 Task: Add Dietz & Watson Honey Maple Turkey Breast to the cart.
Action: Mouse moved to (24, 82)
Screenshot: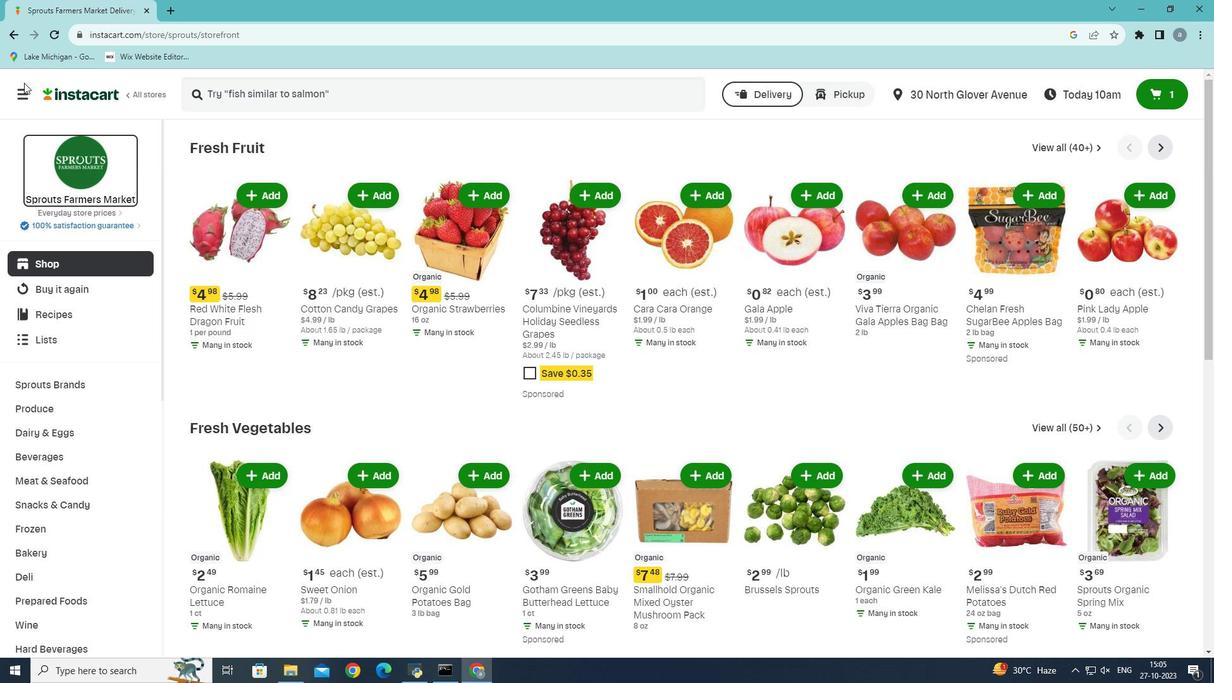 
Action: Mouse pressed left at (24, 82)
Screenshot: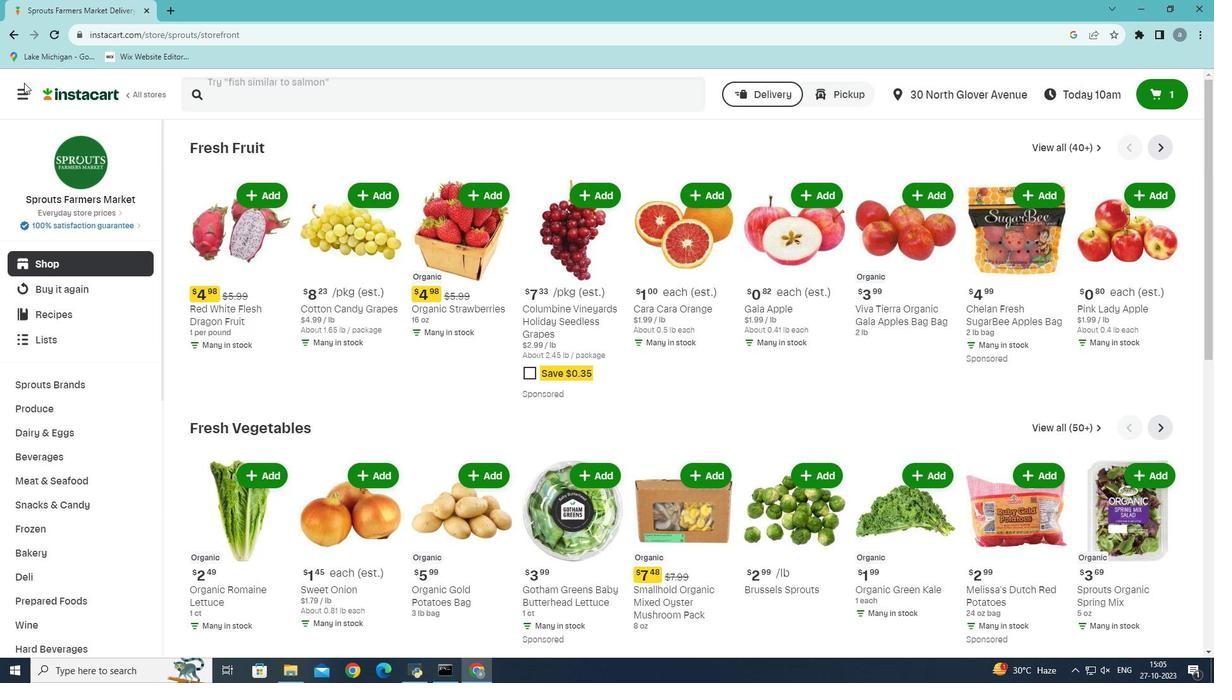
Action: Mouse moved to (21, 89)
Screenshot: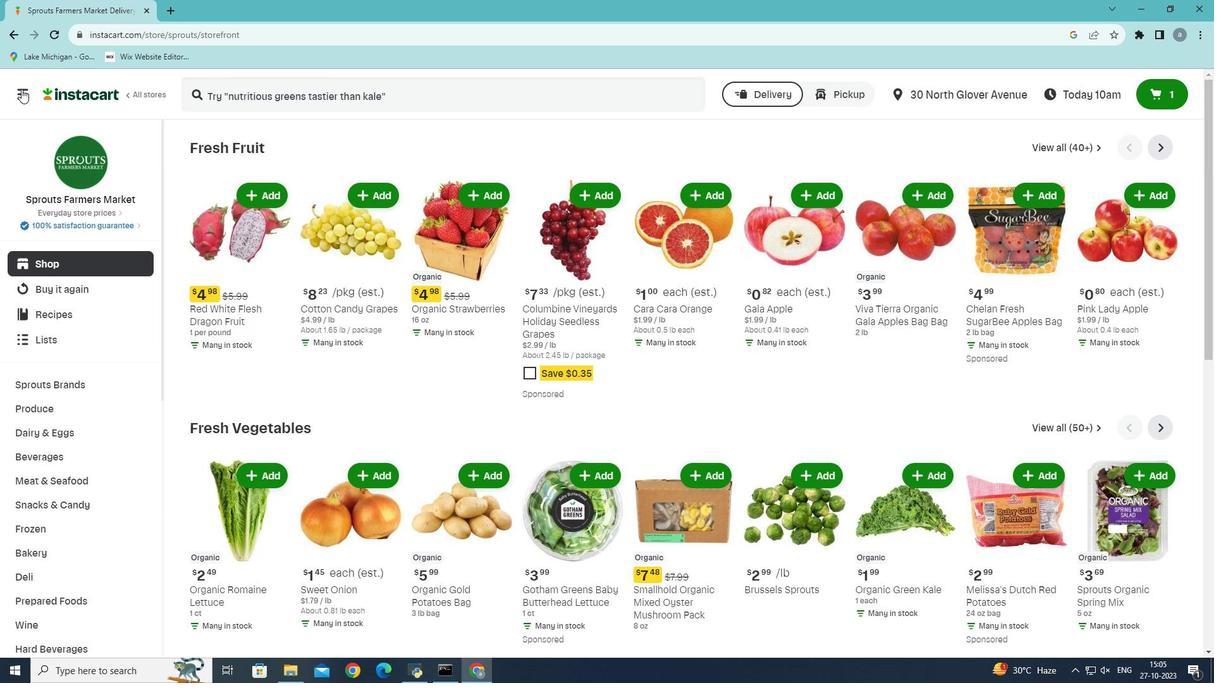 
Action: Mouse pressed left at (21, 89)
Screenshot: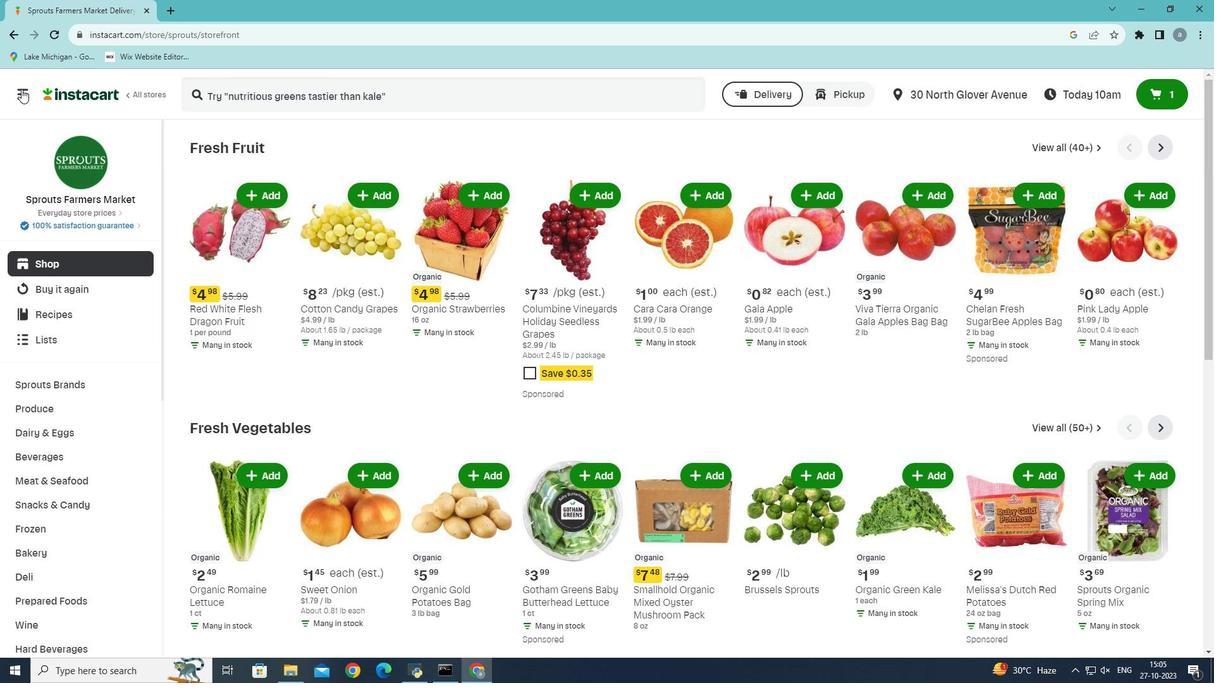 
Action: Mouse moved to (49, 371)
Screenshot: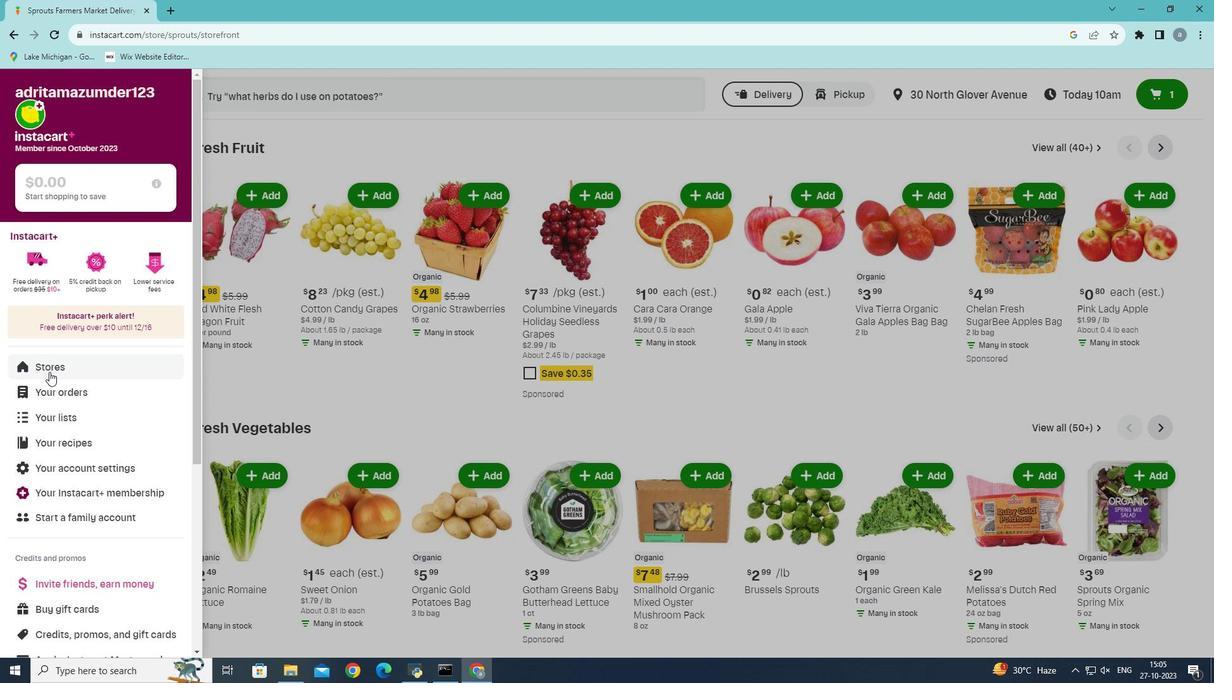 
Action: Mouse pressed left at (49, 371)
Screenshot: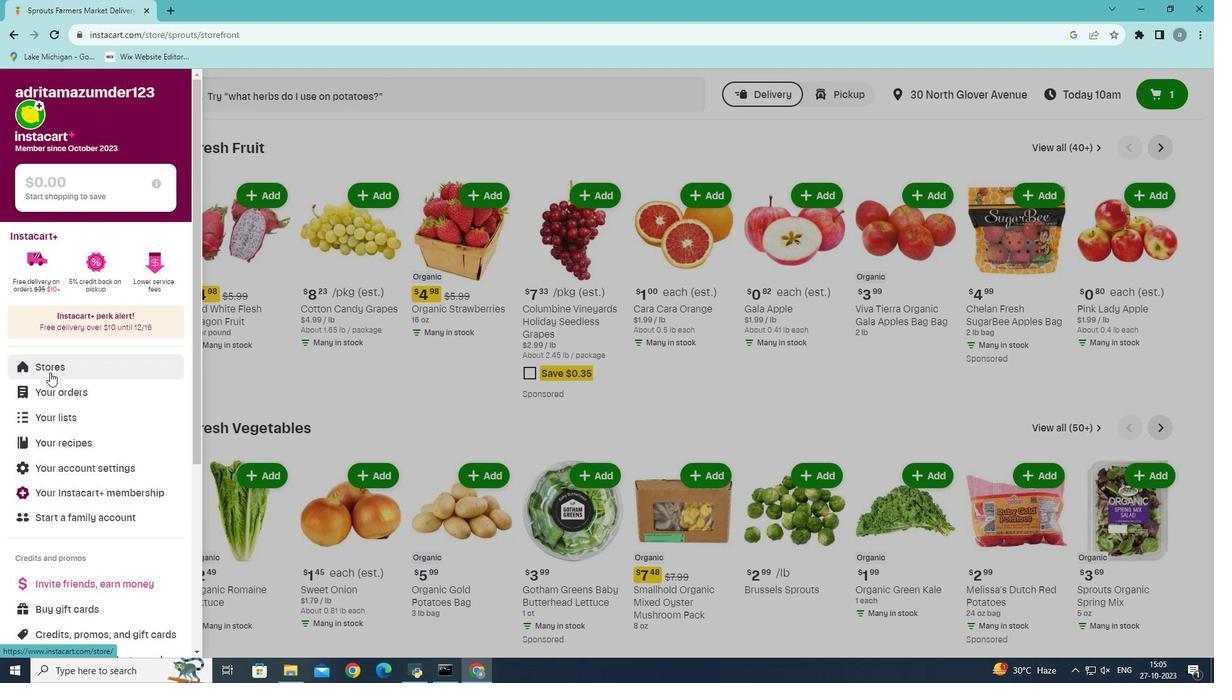 
Action: Mouse moved to (302, 146)
Screenshot: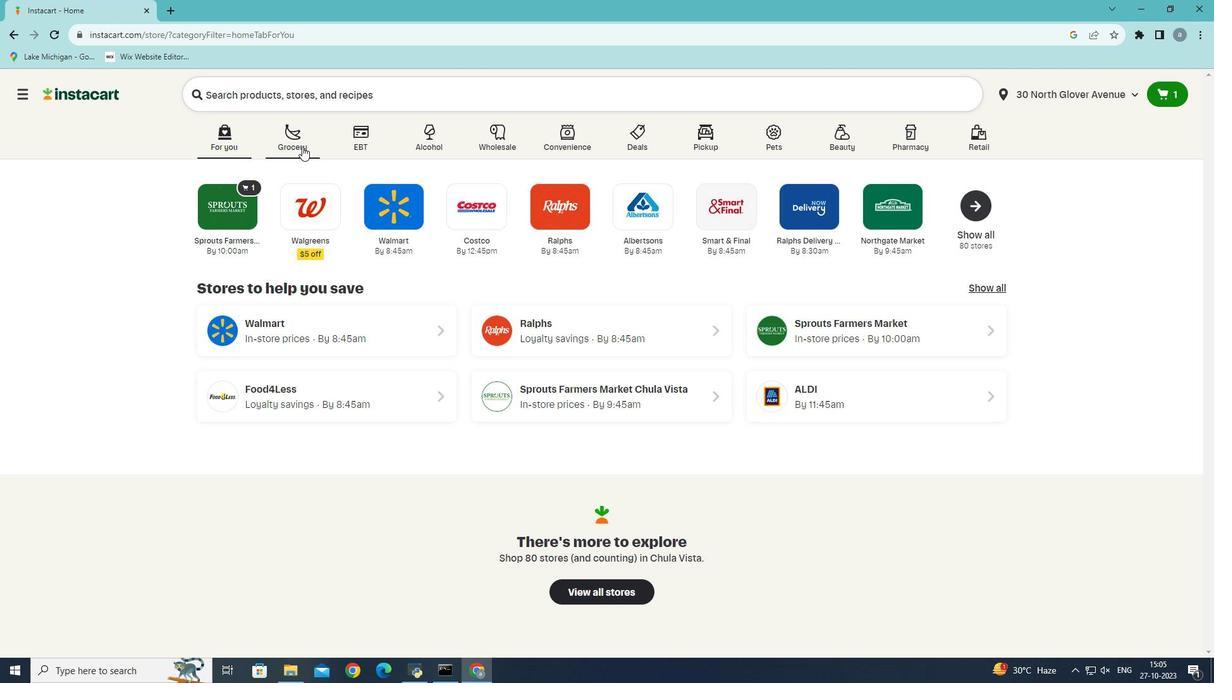 
Action: Mouse pressed left at (302, 146)
Screenshot: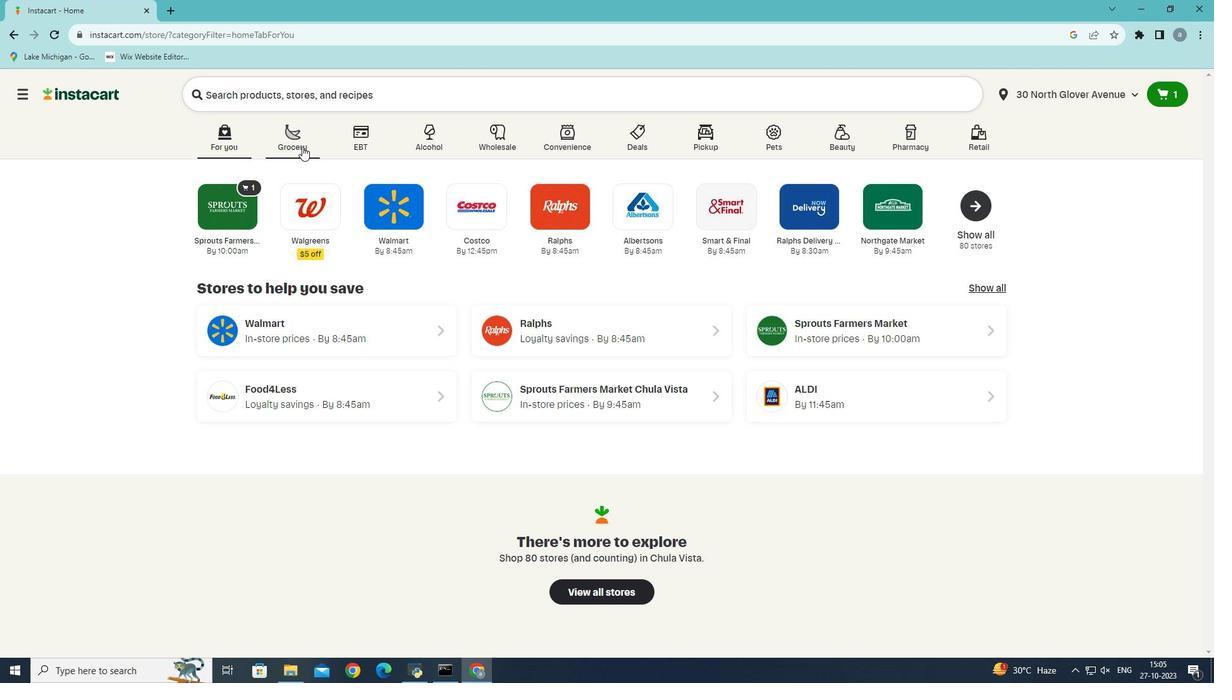 
Action: Mouse moved to (294, 367)
Screenshot: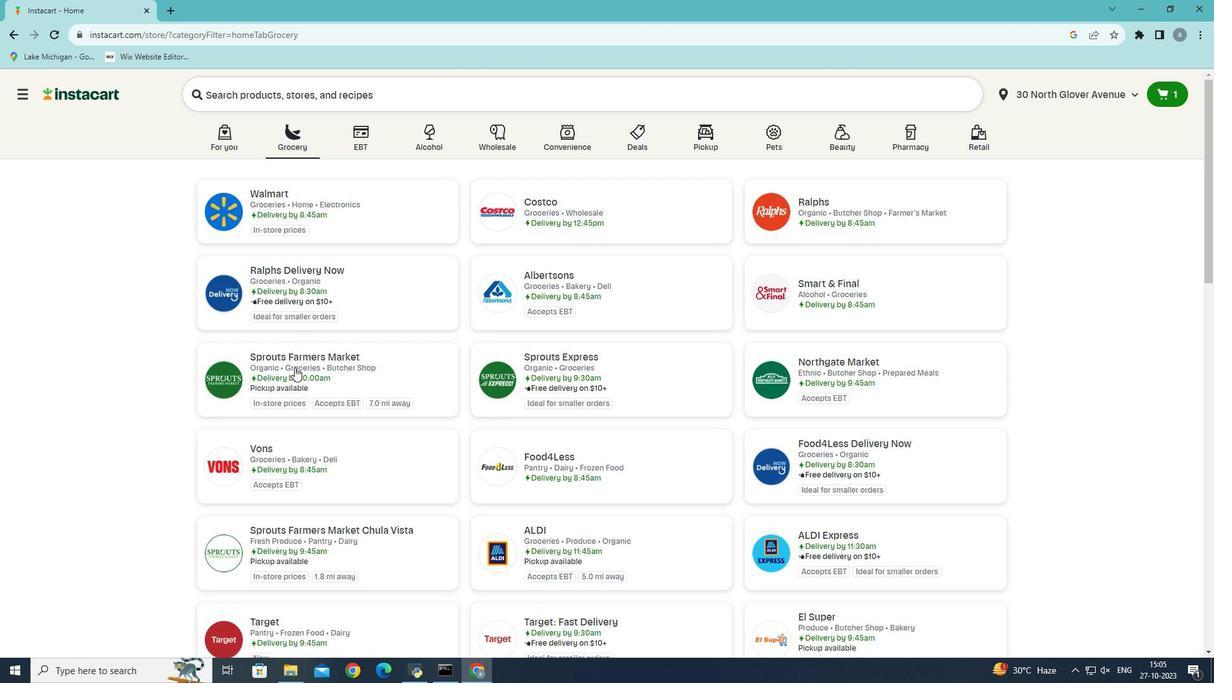 
Action: Mouse pressed left at (294, 367)
Screenshot: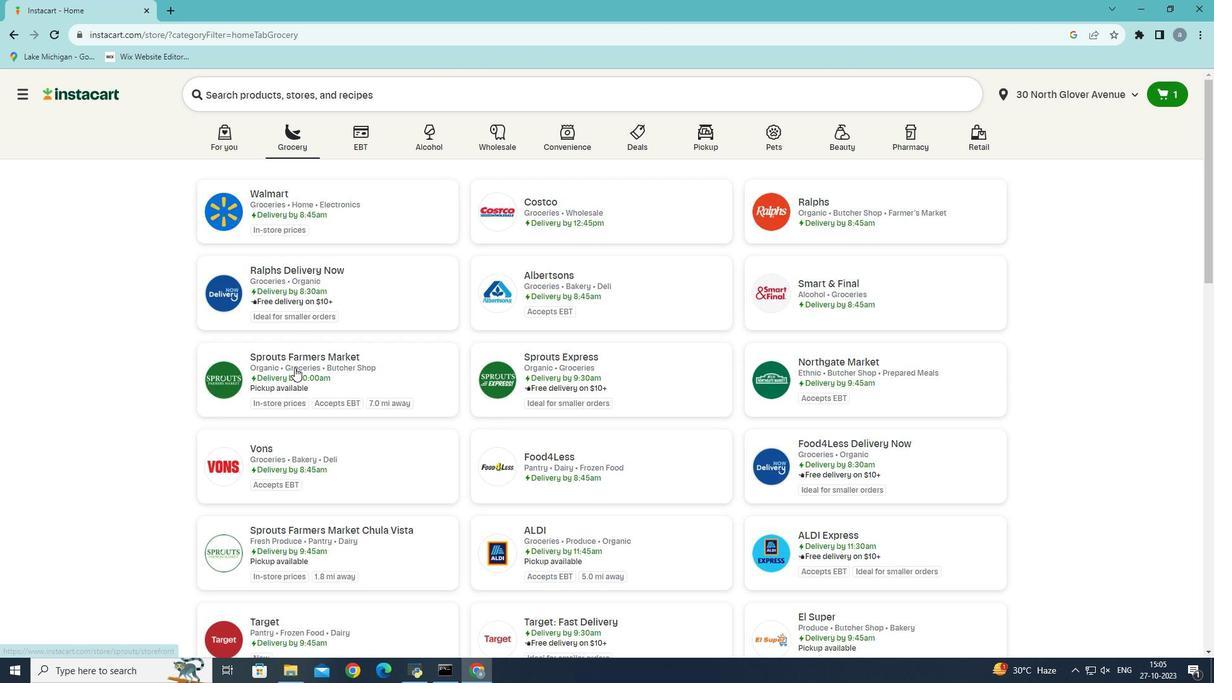 
Action: Mouse moved to (51, 484)
Screenshot: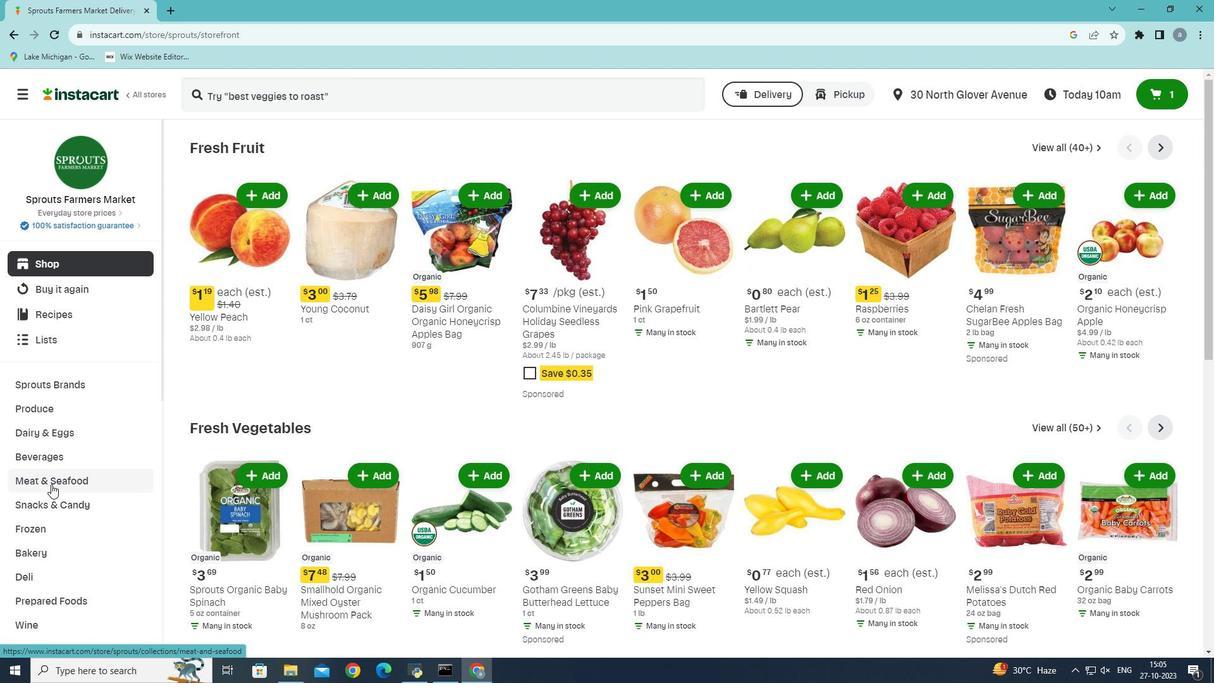 
Action: Mouse pressed left at (51, 484)
Screenshot: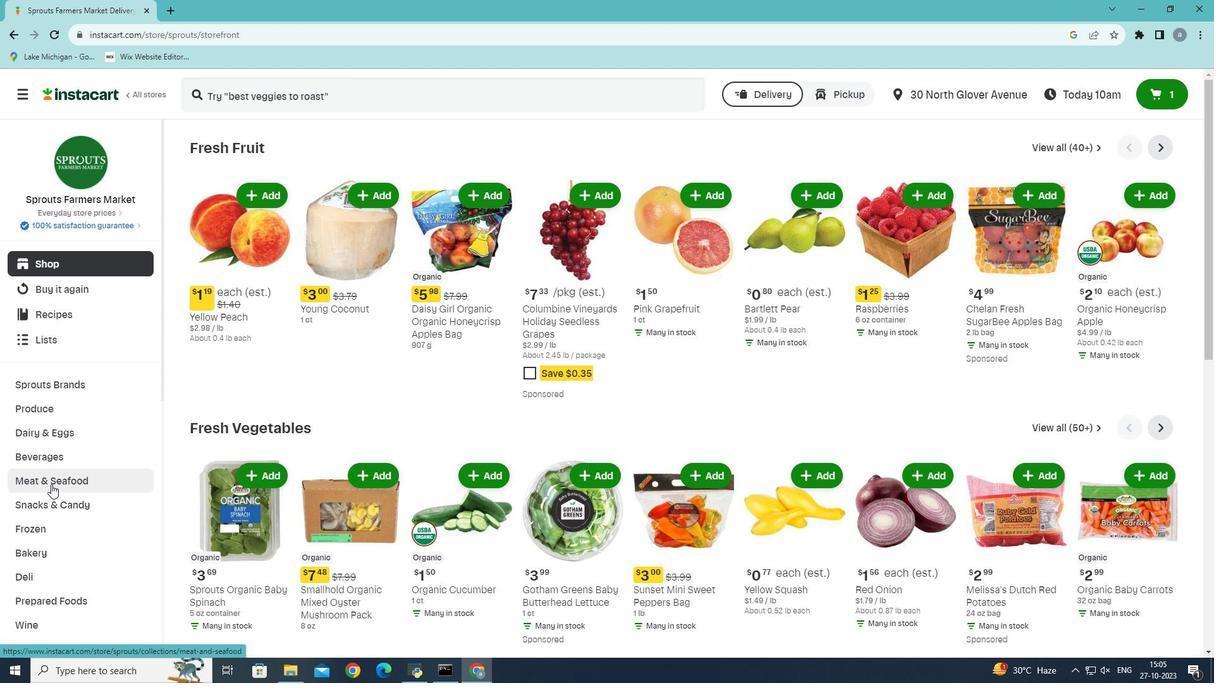 
Action: Mouse moved to (451, 175)
Screenshot: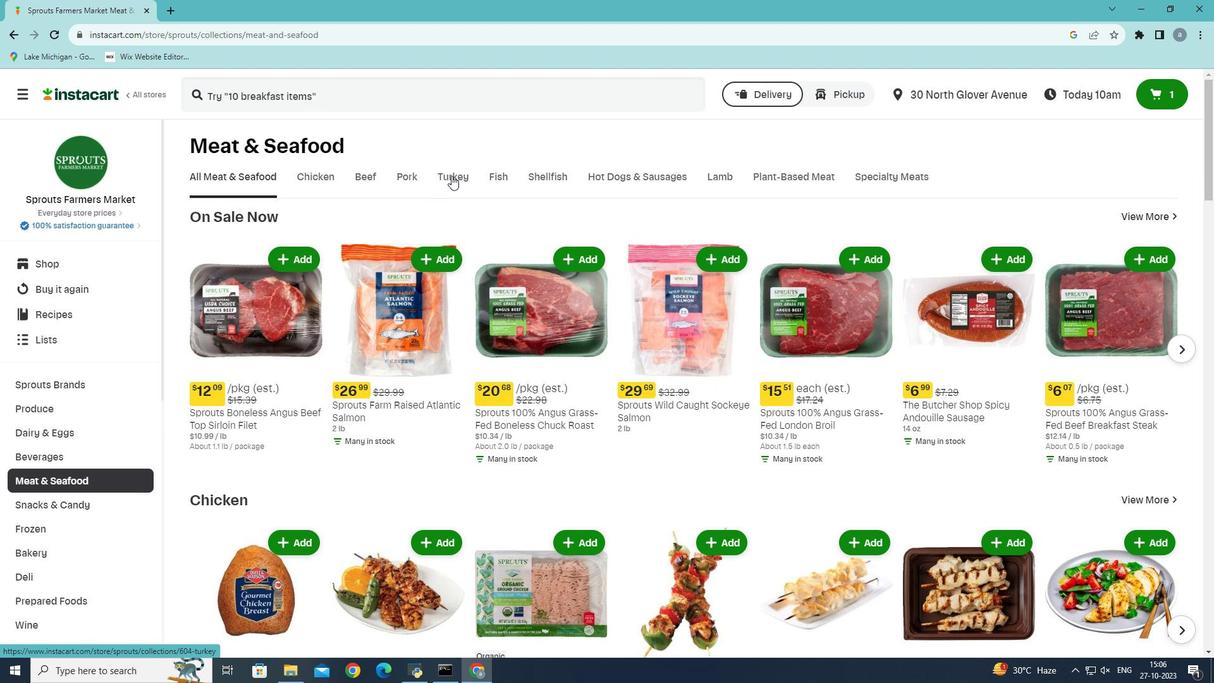 
Action: Mouse pressed left at (451, 175)
Screenshot: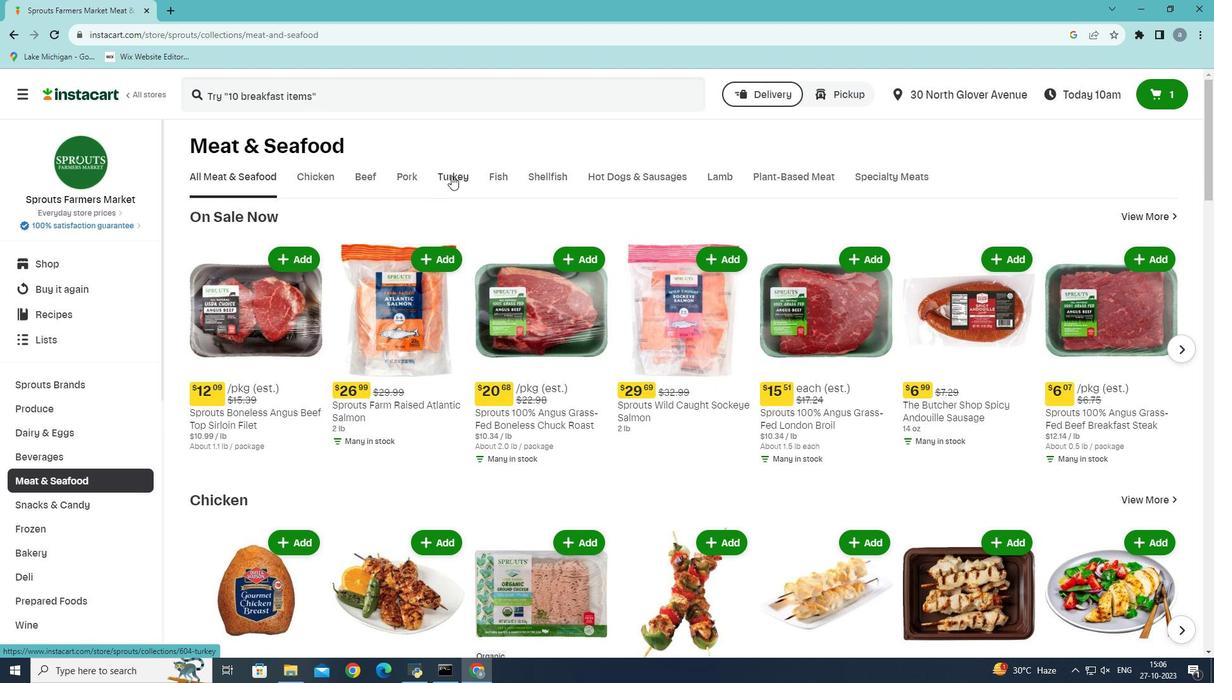 
Action: Mouse moved to (344, 102)
Screenshot: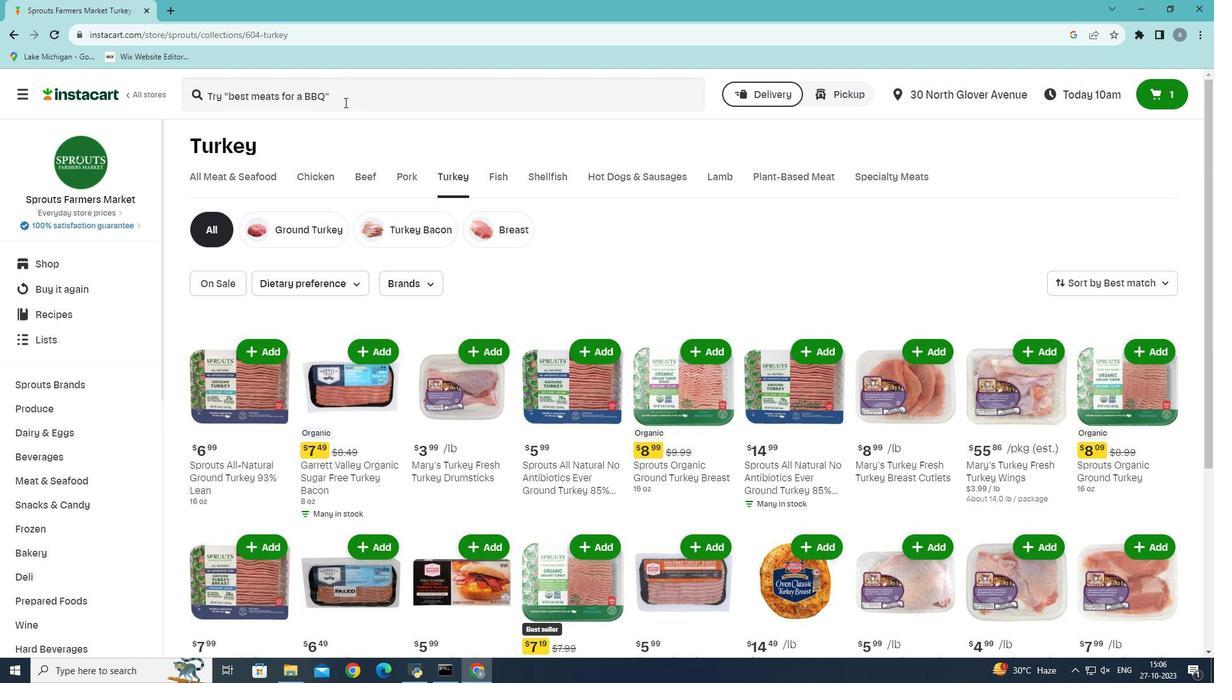 
Action: Mouse pressed left at (344, 102)
Screenshot: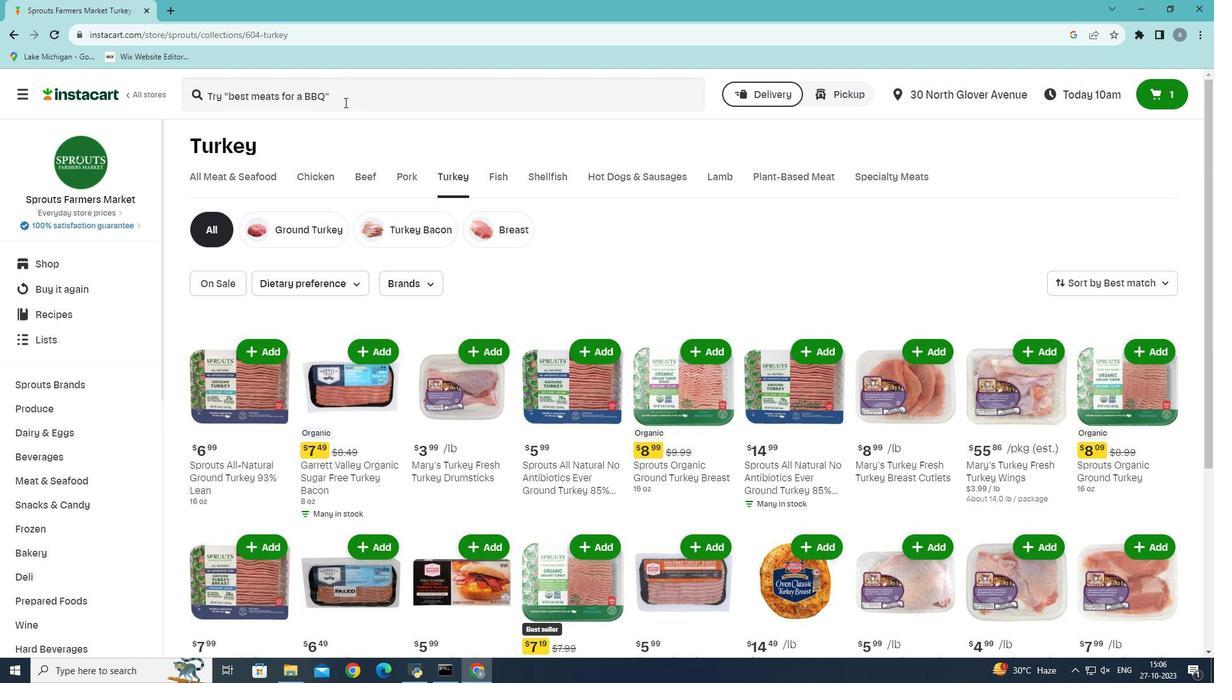 
Action: Mouse moved to (354, 97)
Screenshot: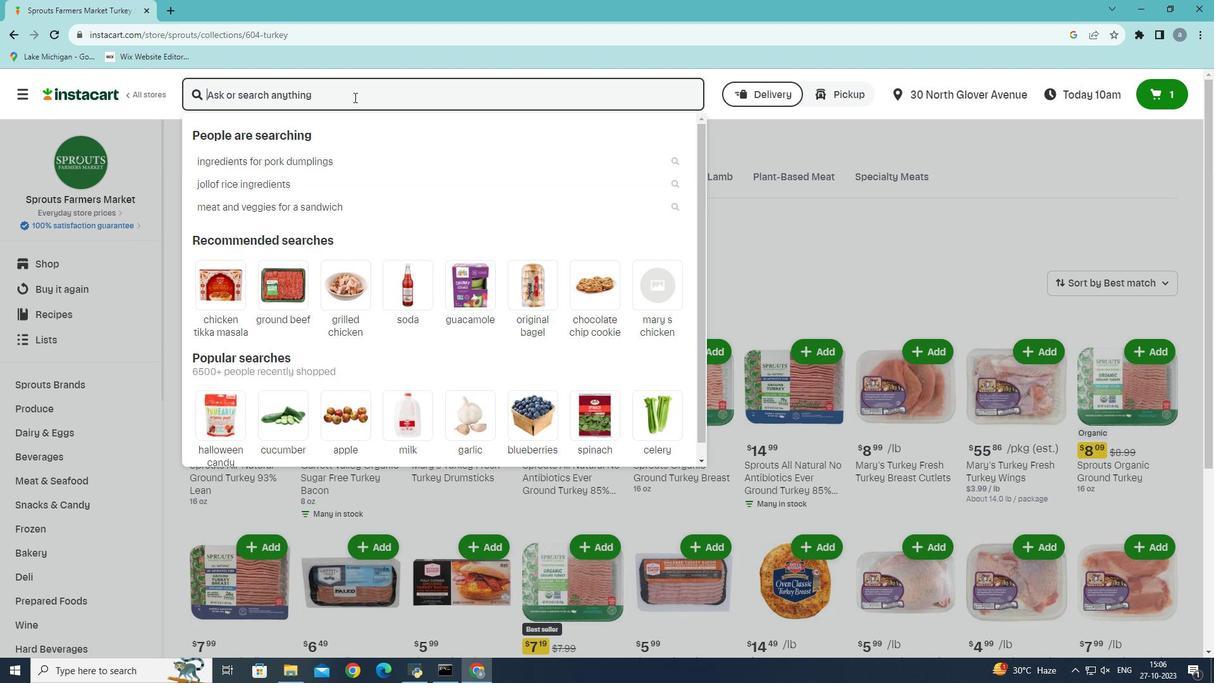 
Action: Key pressed <Key.shift>Dietz<Key.space><Key.shift><Key.shift><Key.shift><Key.shift><Key.shift><Key.shift><Key.shift><Key.shift><Key.shift><Key.shift><Key.shift><Key.shift><Key.shift>&<Key.space><Key.shift>Watsom<Key.backspace>n<Key.space><Key.shift><Key.shift><Key.shift><Key.shift><Key.shift><Key.shift><Key.shift><Key.shift><Key.shift><Key.shift><Key.shift><Key.shift><Key.shift><Key.shift>M<Key.backspace>honey<Key.space>m,a<Key.backspace><Key.backspace>aple<Key.space><Key.shift>Turkey<Key.space><Key.shift><Key.shift><Key.shift><Key.shift><Key.shift><Key.shift><Key.shift><Key.shift><Key.shift><Key.shift><Key.shift><Key.shift><Key.shift><Key.shift><Key.shift><Key.shift>Breast<Key.enter>
Screenshot: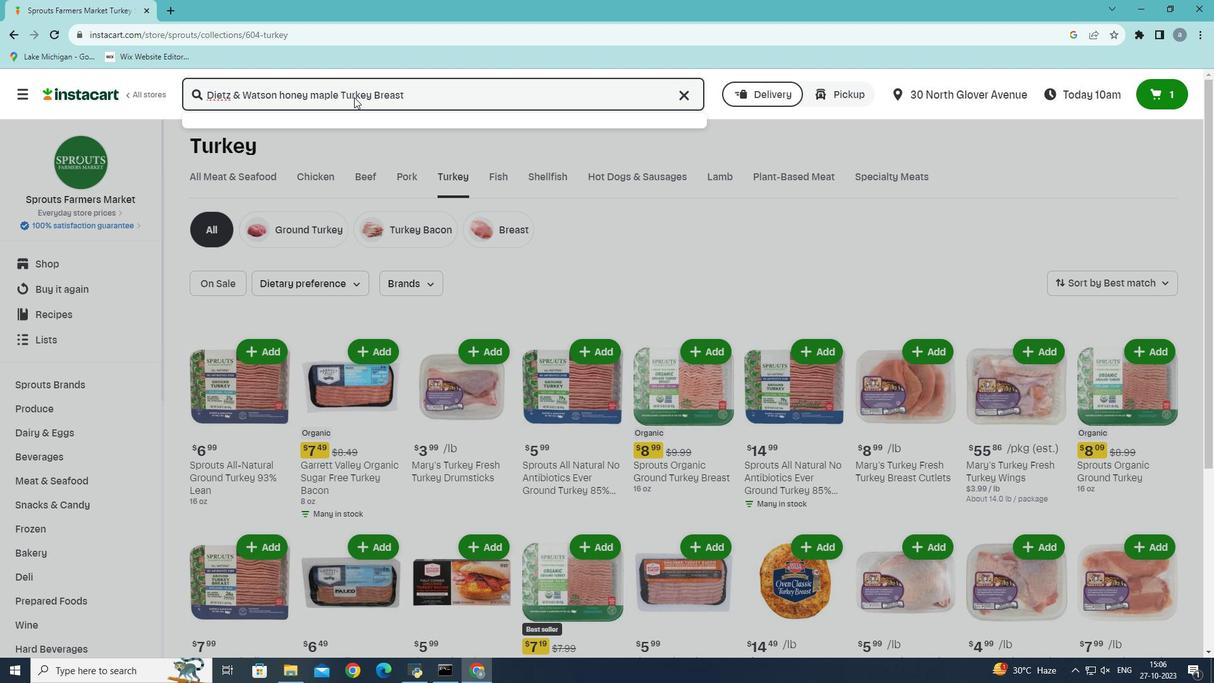 
Action: Mouse moved to (359, 215)
Screenshot: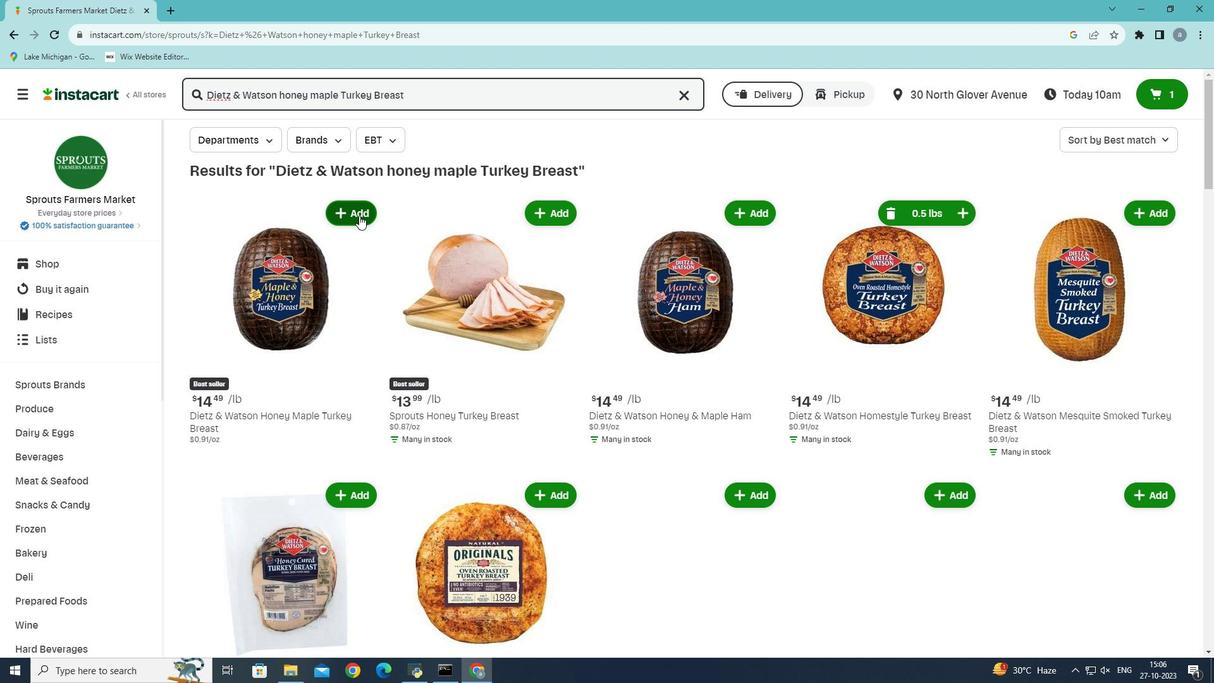 
Action: Mouse pressed left at (359, 215)
Screenshot: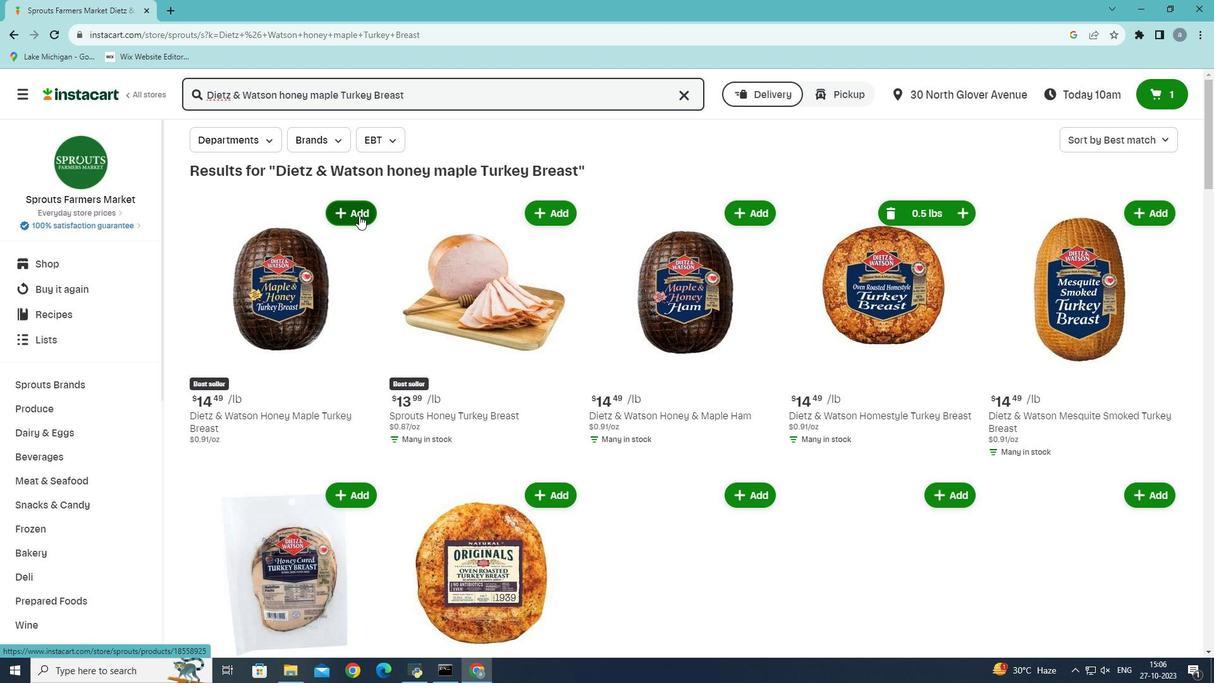 
Action: Mouse moved to (369, 282)
Screenshot: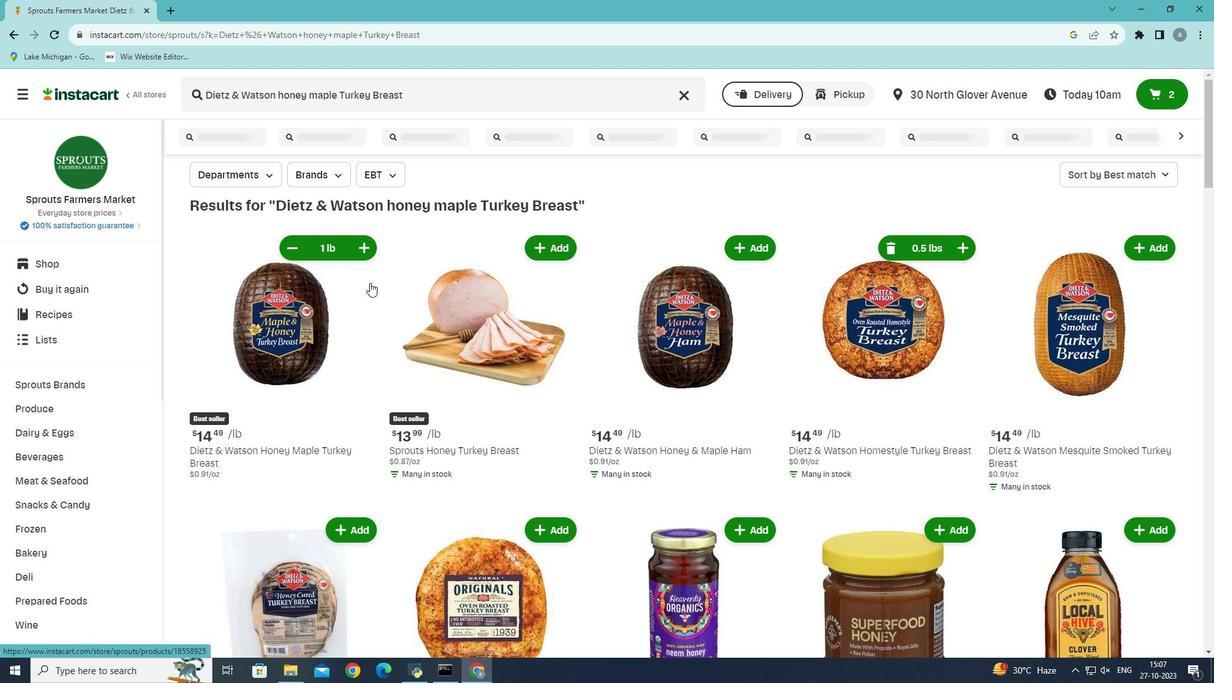 
